 Task: Add Sprouts Vanilla Hazelnut Coffee to the cart.
Action: Mouse moved to (33, 309)
Screenshot: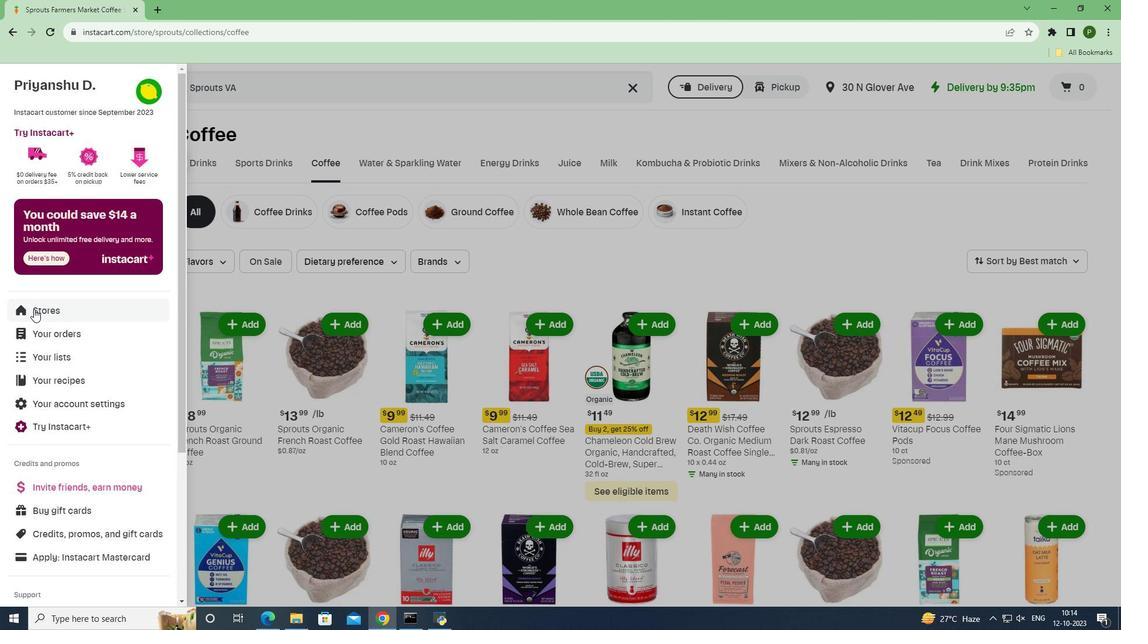 
Action: Mouse pressed left at (33, 309)
Screenshot: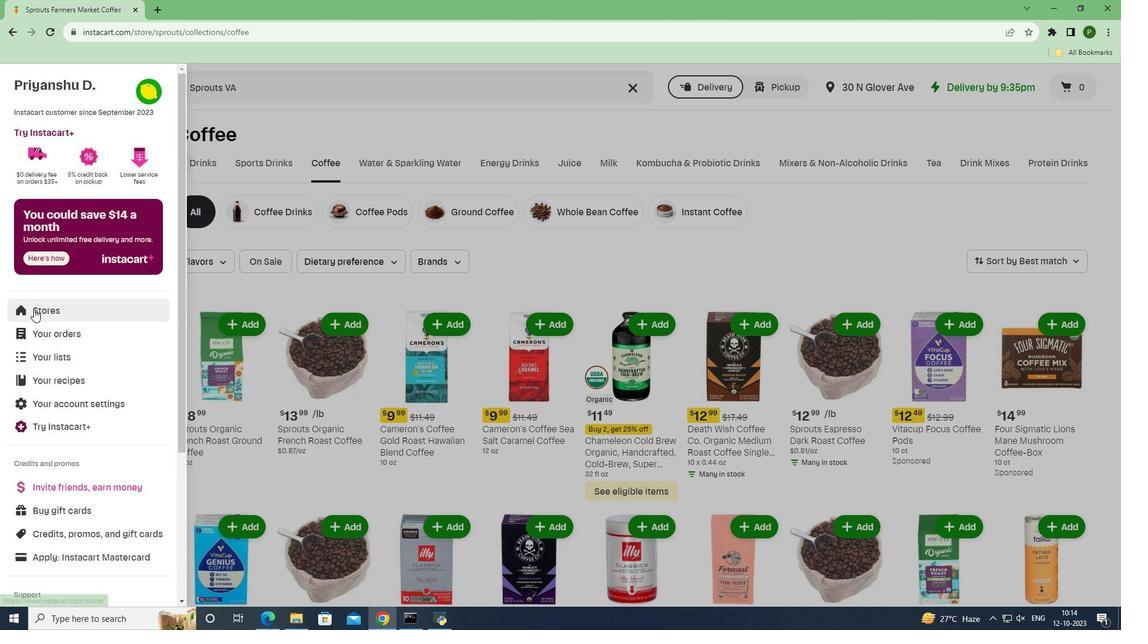 
Action: Mouse moved to (273, 131)
Screenshot: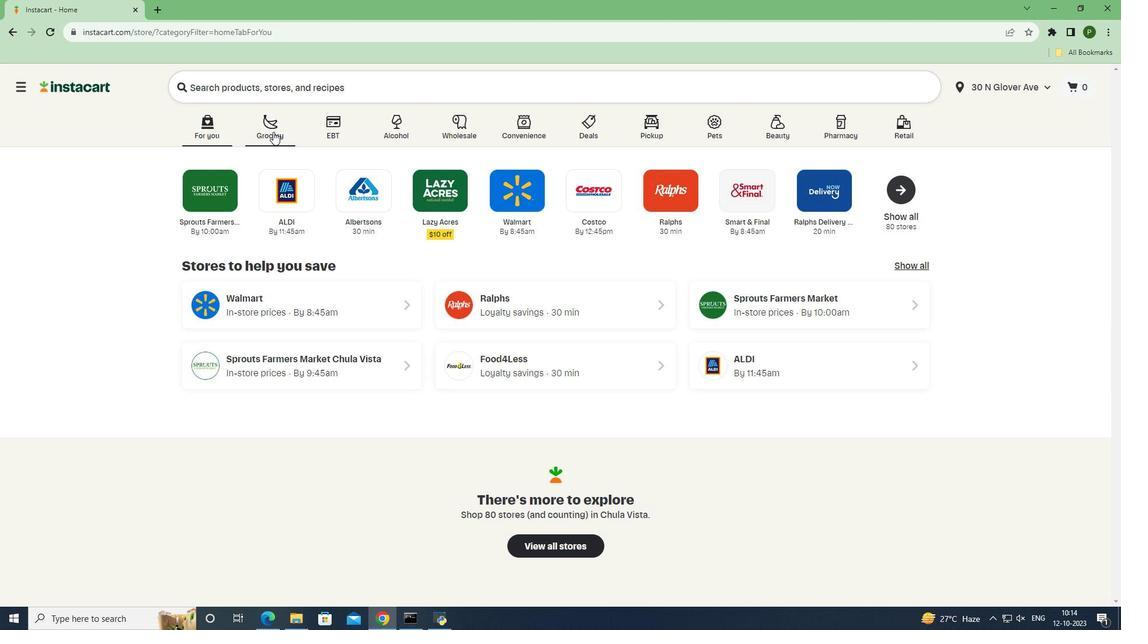 
Action: Mouse pressed left at (273, 131)
Screenshot: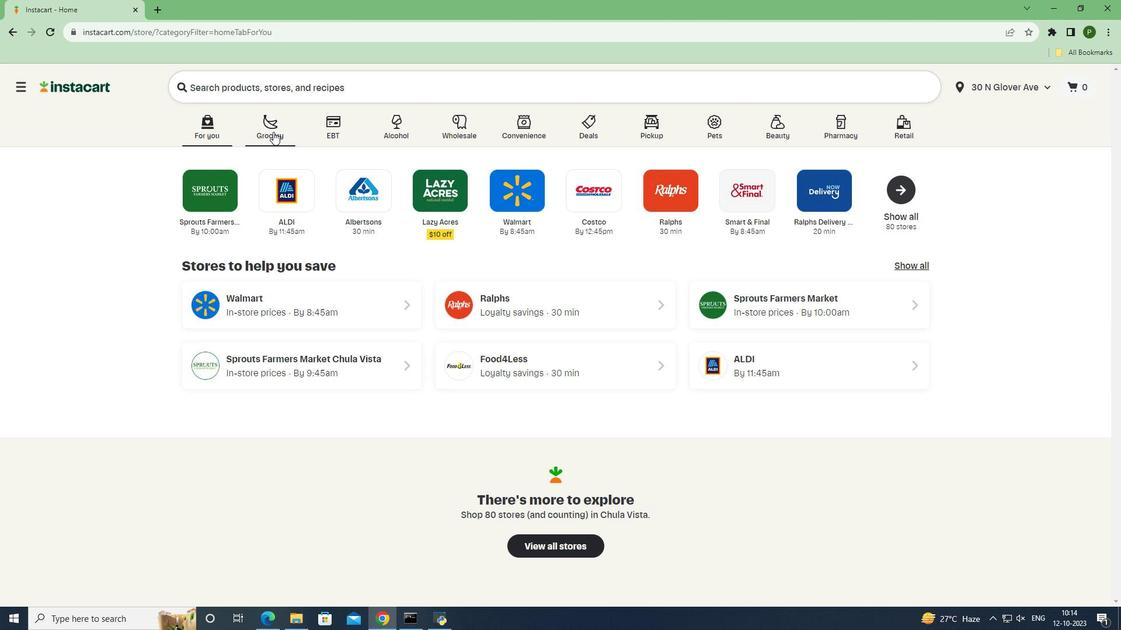 
Action: Mouse moved to (469, 273)
Screenshot: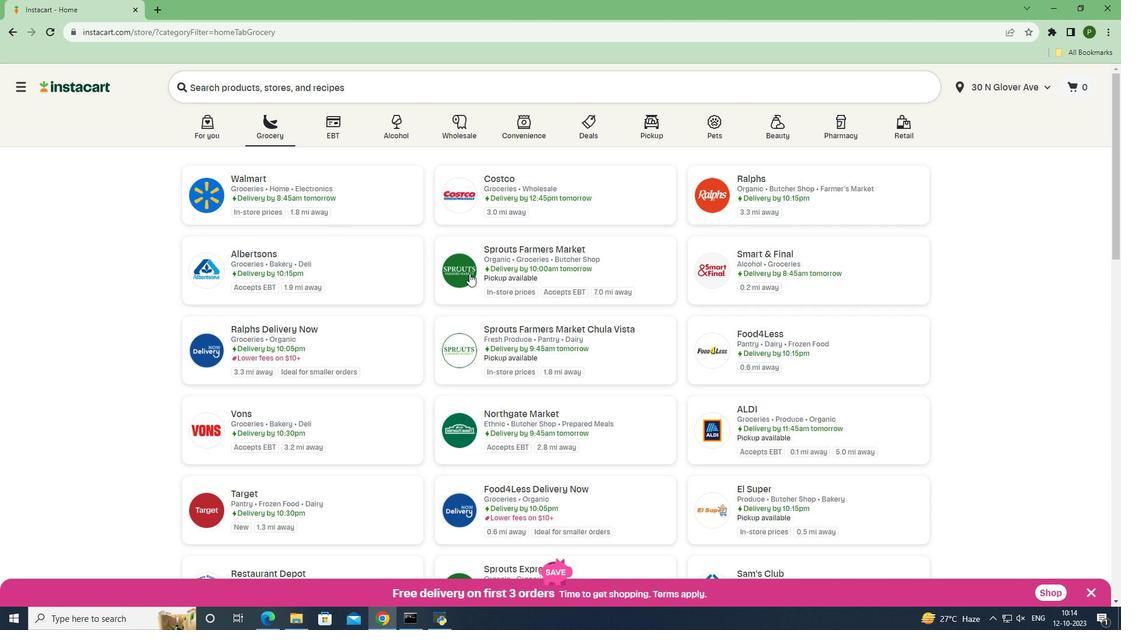 
Action: Mouse pressed left at (469, 273)
Screenshot: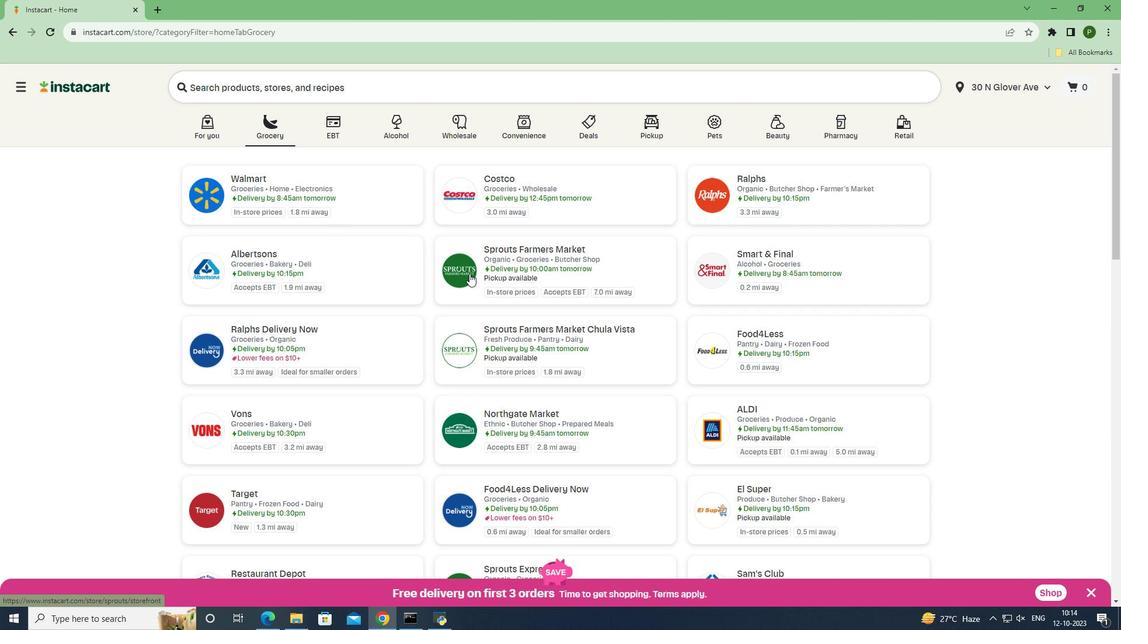 
Action: Mouse moved to (76, 396)
Screenshot: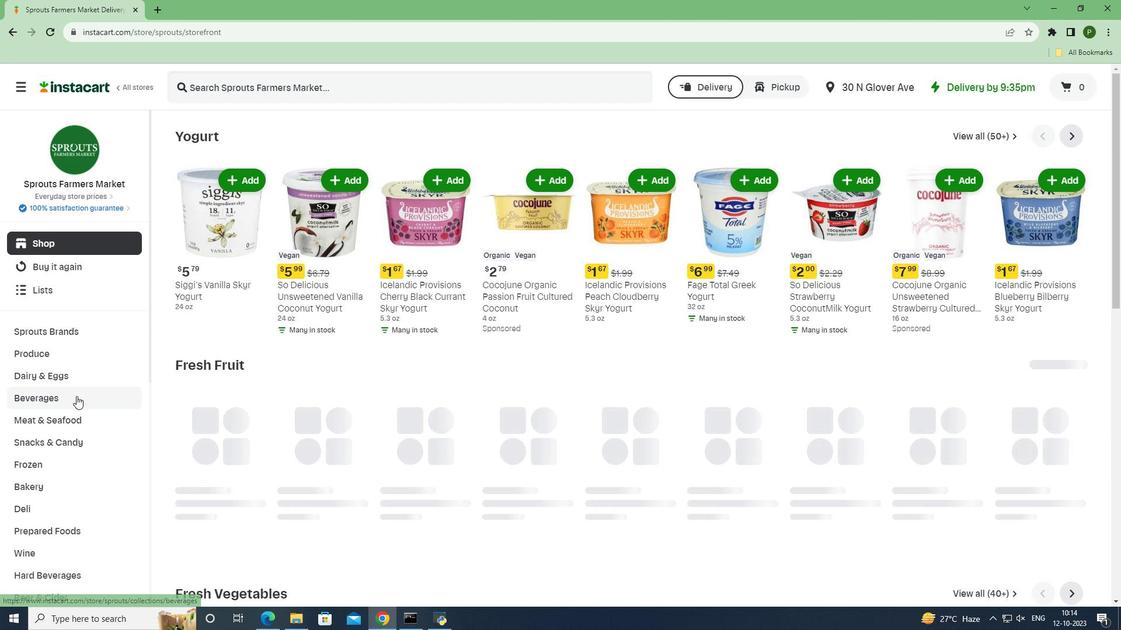 
Action: Mouse pressed left at (76, 396)
Screenshot: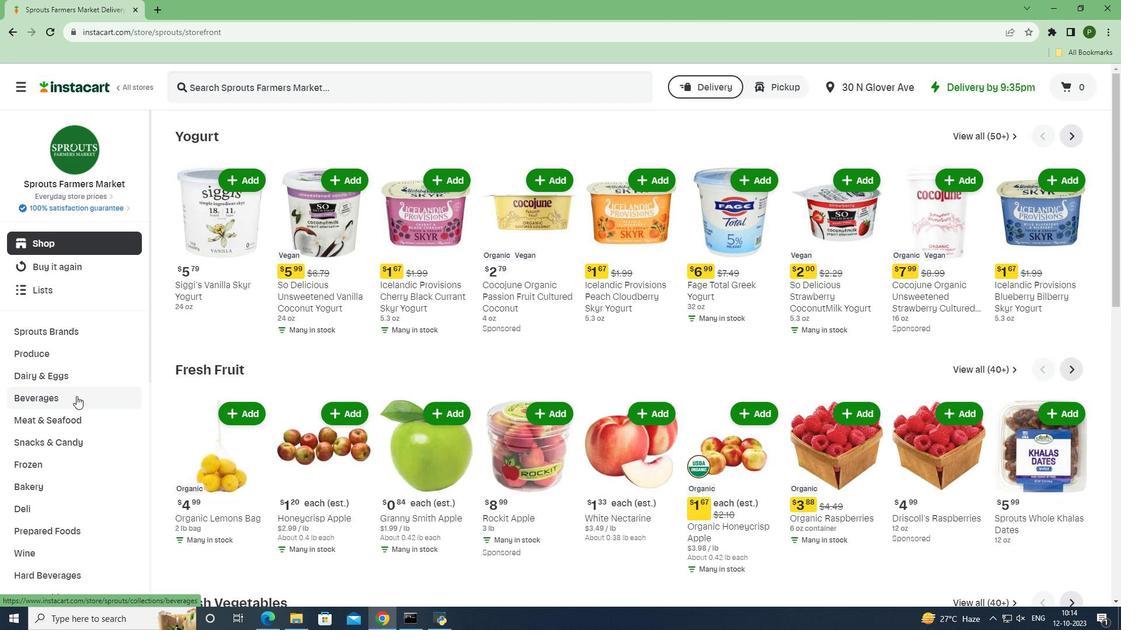 
Action: Mouse moved to (436, 166)
Screenshot: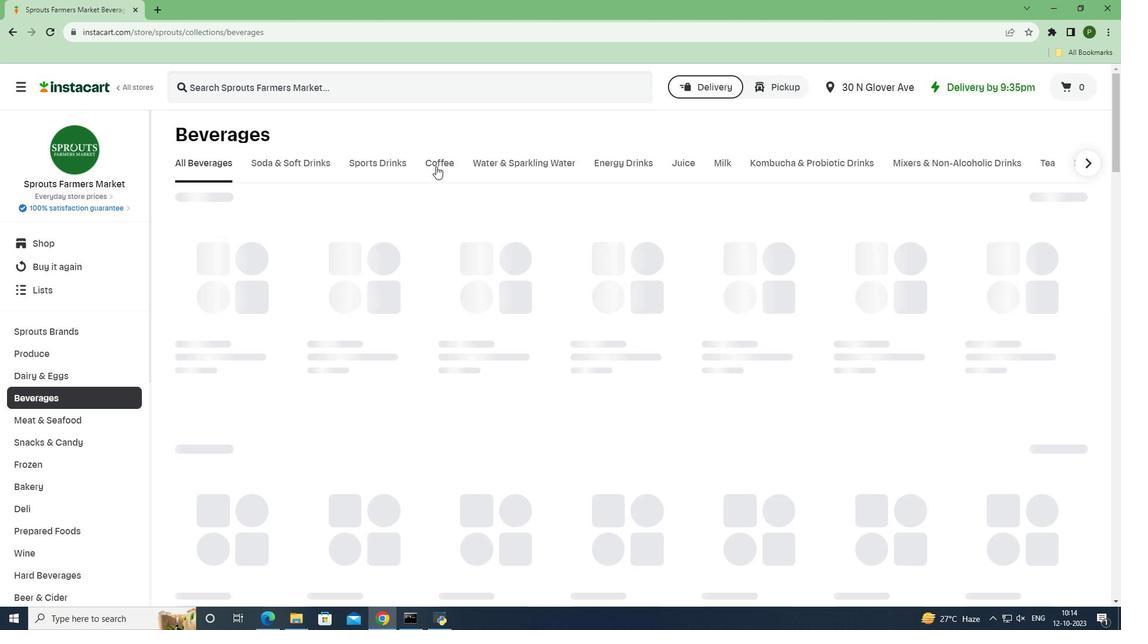 
Action: Mouse pressed left at (436, 166)
Screenshot: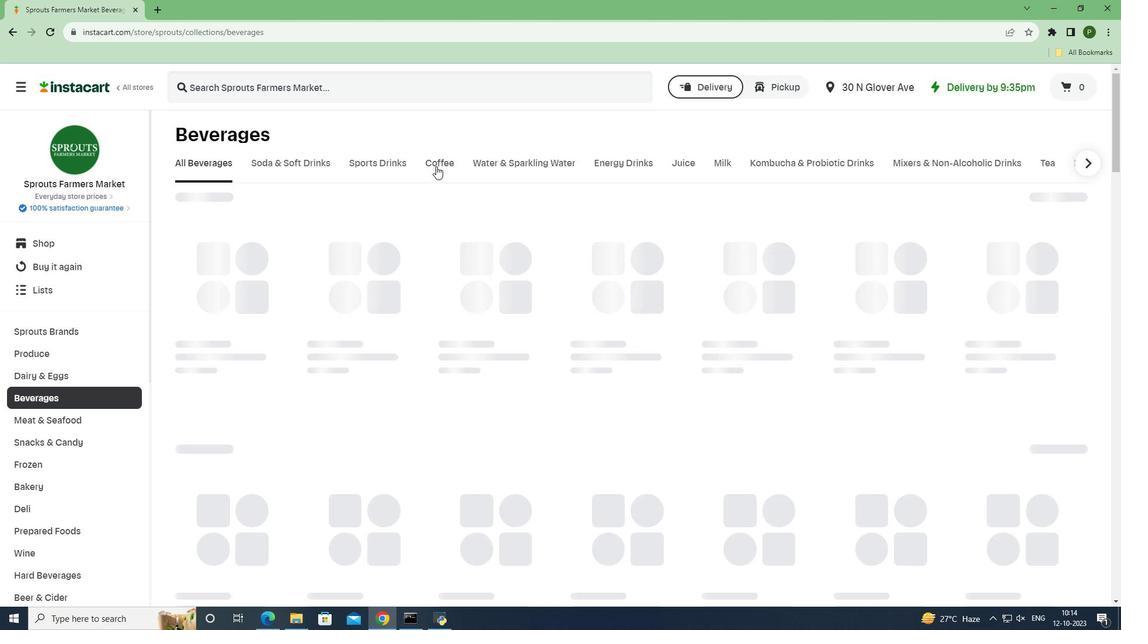 
Action: Mouse moved to (332, 87)
Screenshot: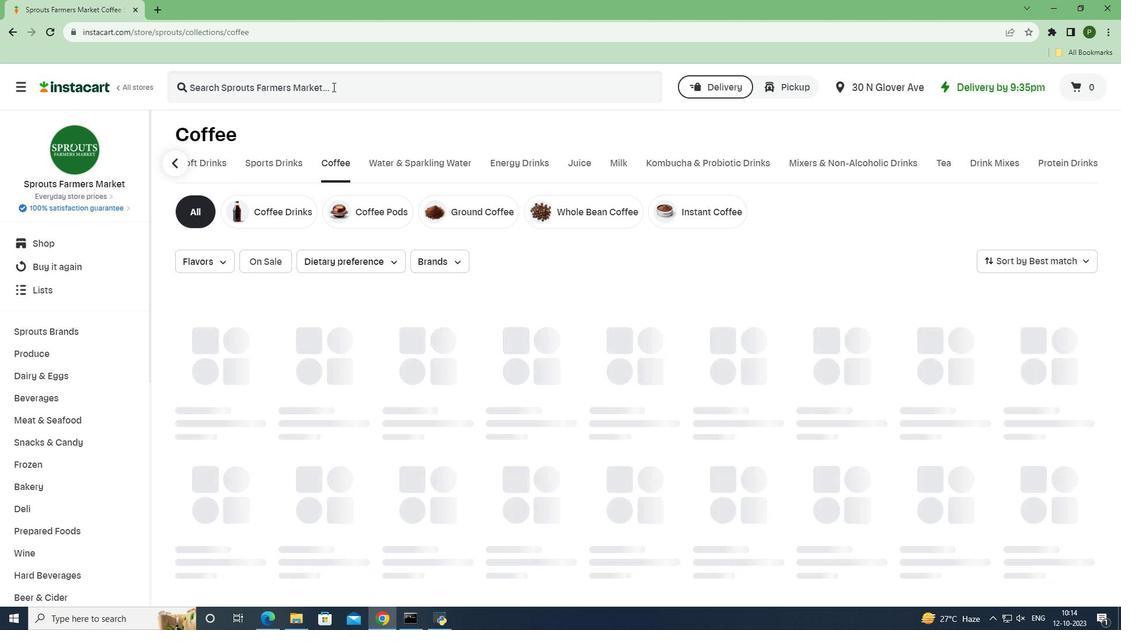
Action: Mouse pressed left at (332, 87)
Screenshot: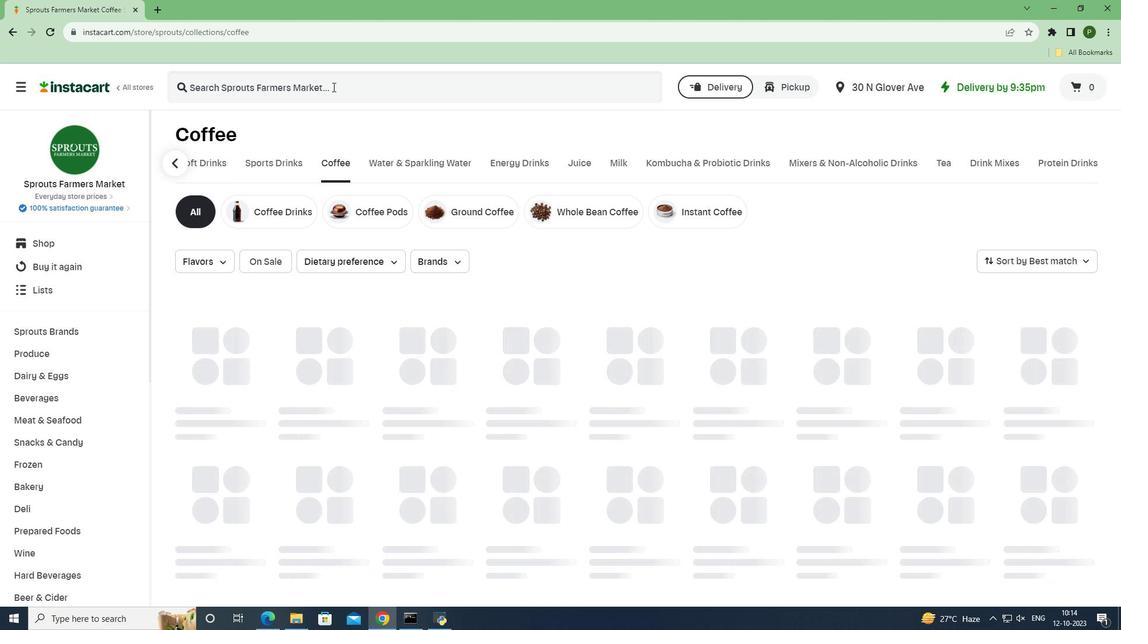 
Action: Key pressed <Key.caps_lock><Key.caps_lock>s<Key.caps_lock>PROUTS<Key.space><Key.caps_lock>v<Key.caps_lock>ANILLA<Key.space><Key.caps_lock>h<Key.caps_lock>AZELNUT<Key.space><Key.caps_lock>c<Key.caps_lock>OFFEE<Key.enter>
Screenshot: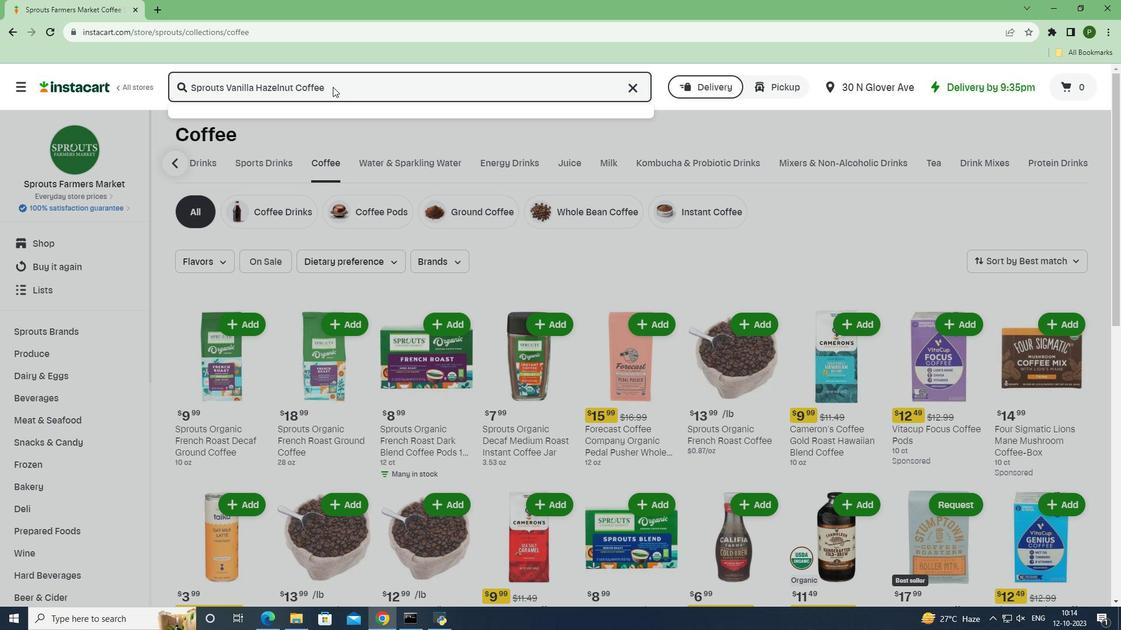 
Action: Mouse moved to (700, 203)
Screenshot: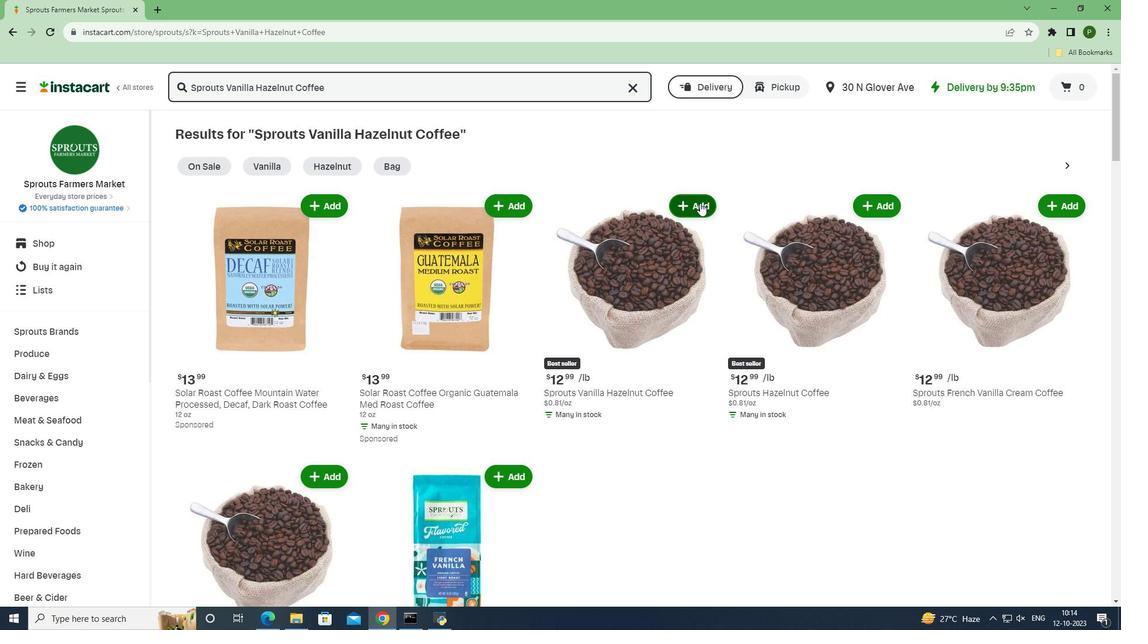 
Action: Mouse pressed left at (700, 203)
Screenshot: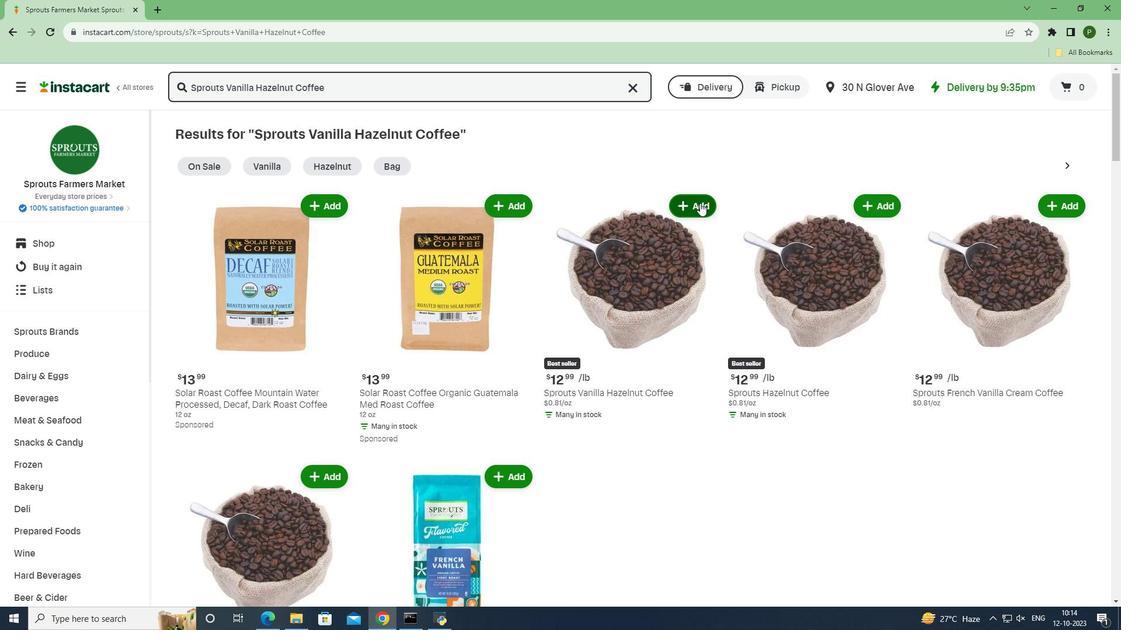 
Action: Mouse moved to (731, 245)
Screenshot: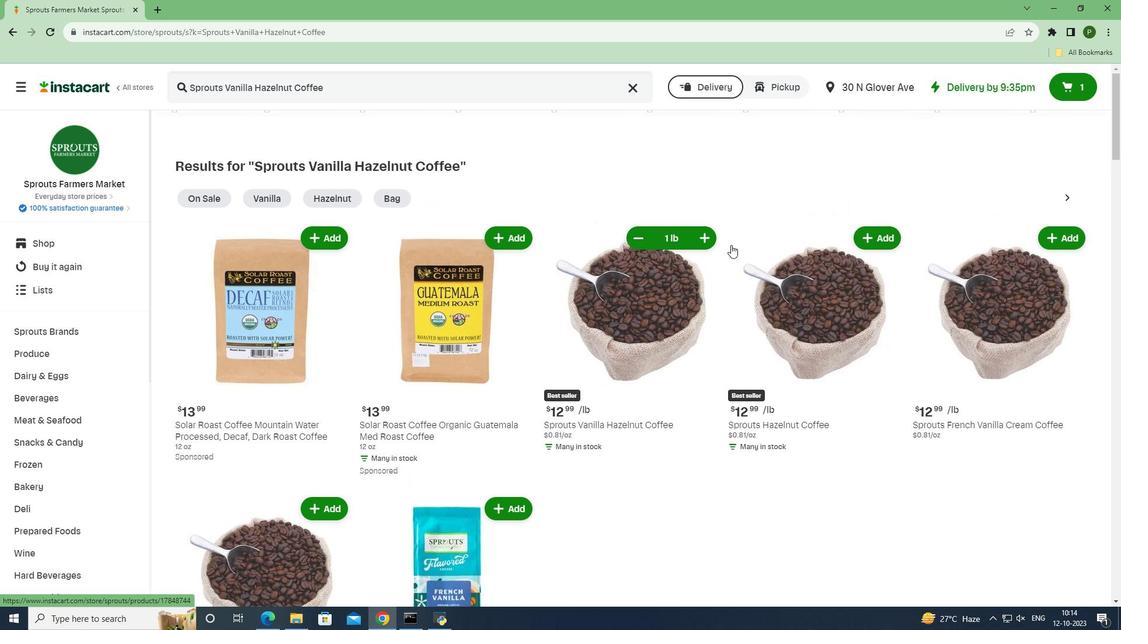 
